 Task: Check the average views per listing of fence in the last 3 years.
Action: Mouse moved to (780, 188)
Screenshot: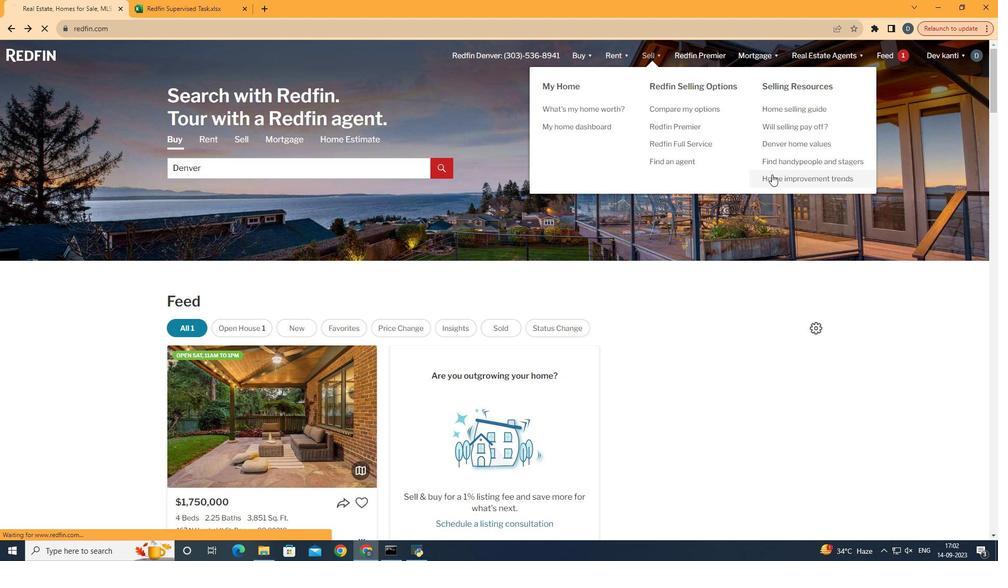 
Action: Mouse pressed left at (780, 188)
Screenshot: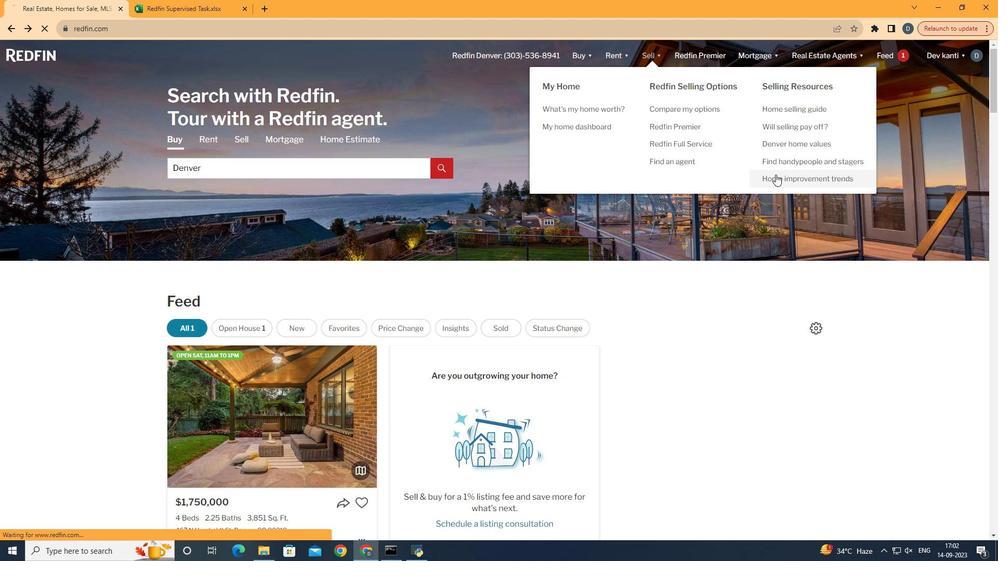 
Action: Mouse moved to (262, 202)
Screenshot: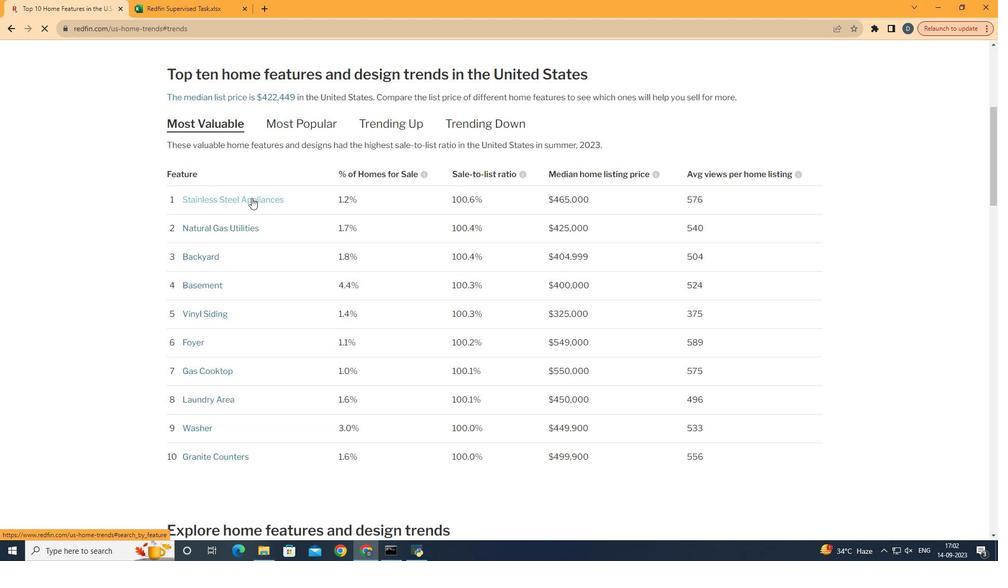 
Action: Mouse pressed left at (262, 202)
Screenshot: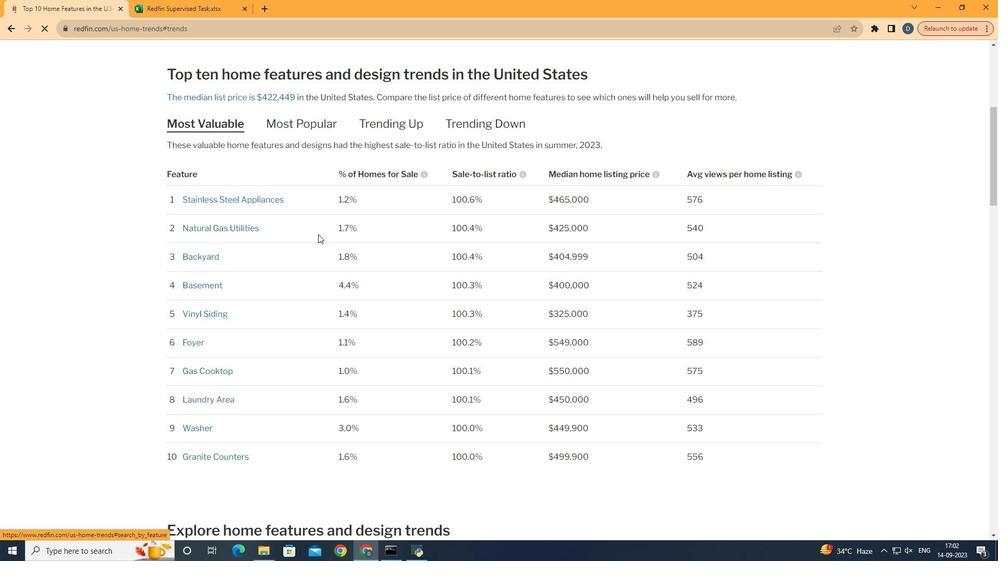 
Action: Mouse moved to (410, 245)
Screenshot: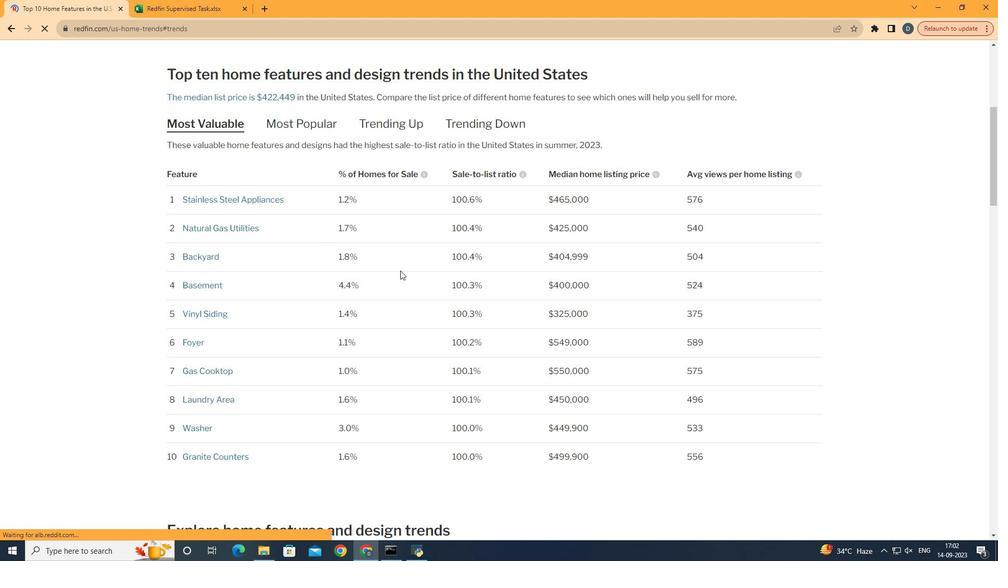 
Action: Mouse scrolled (410, 245) with delta (0, 0)
Screenshot: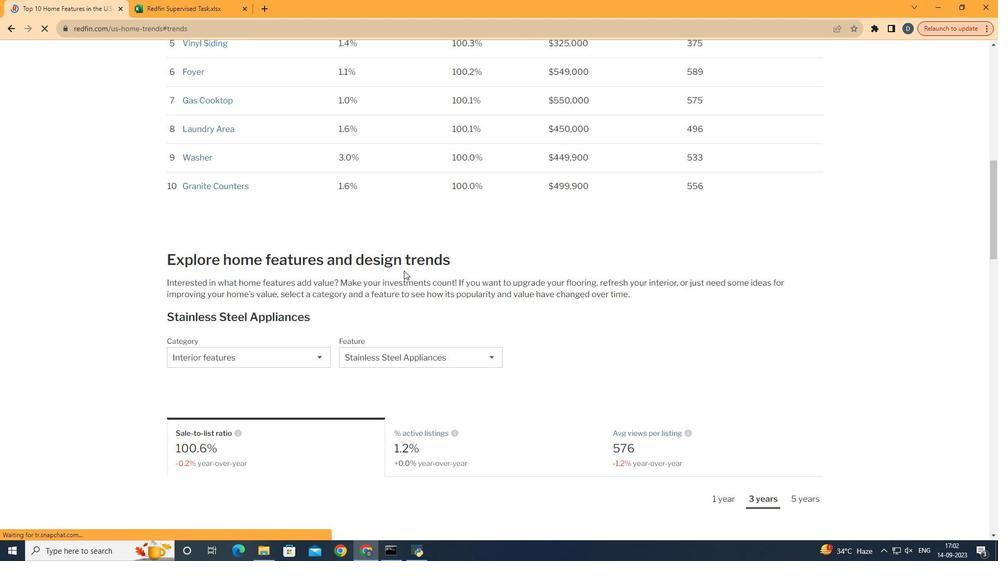 
Action: Mouse scrolled (410, 245) with delta (0, 0)
Screenshot: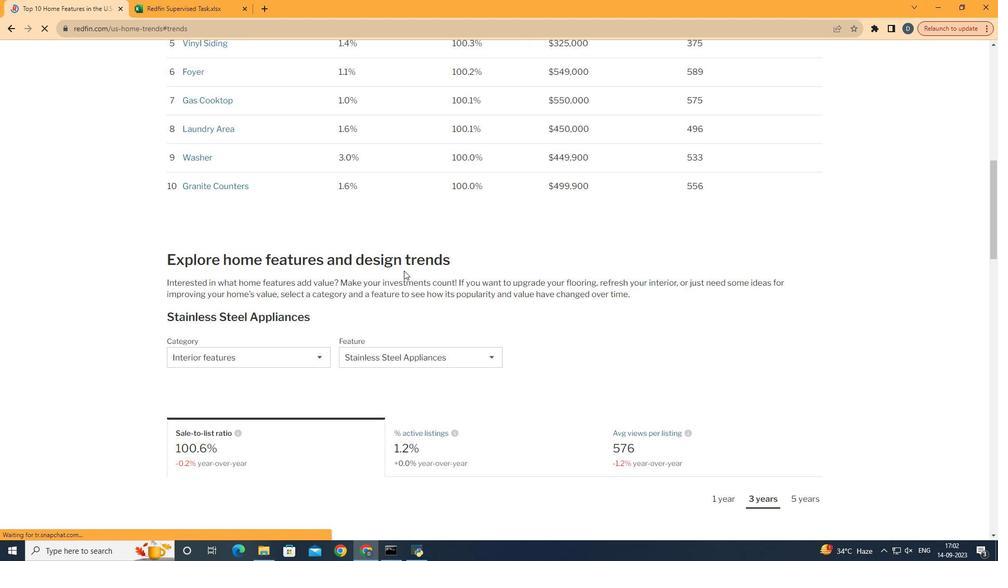 
Action: Mouse moved to (411, 245)
Screenshot: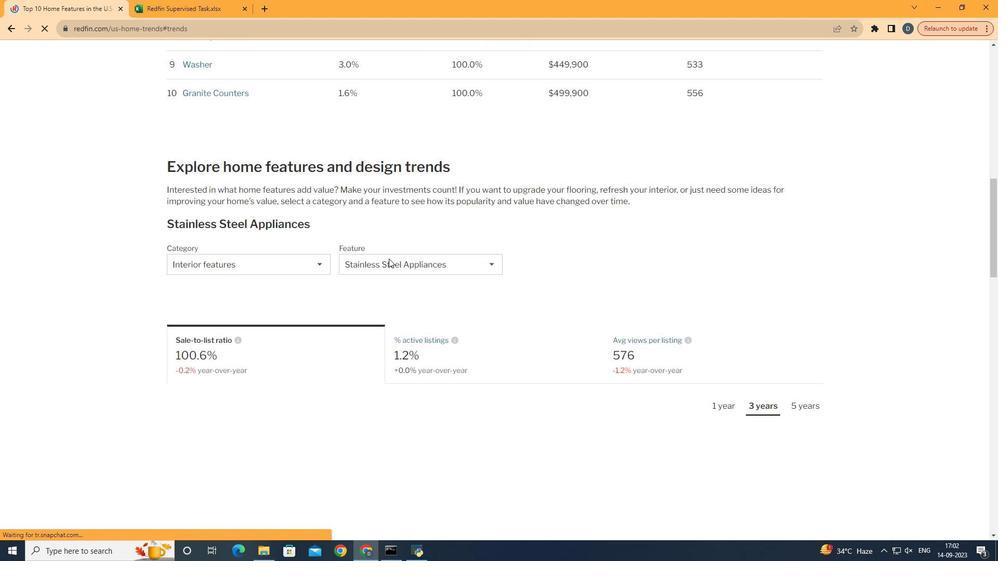 
Action: Mouse scrolled (411, 245) with delta (0, 0)
Screenshot: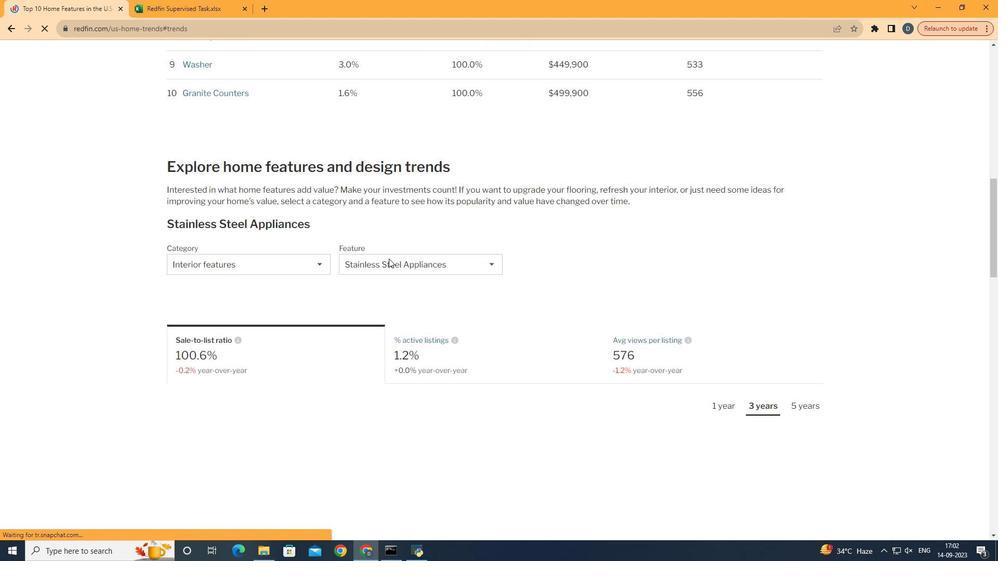 
Action: Mouse scrolled (411, 245) with delta (0, 0)
Screenshot: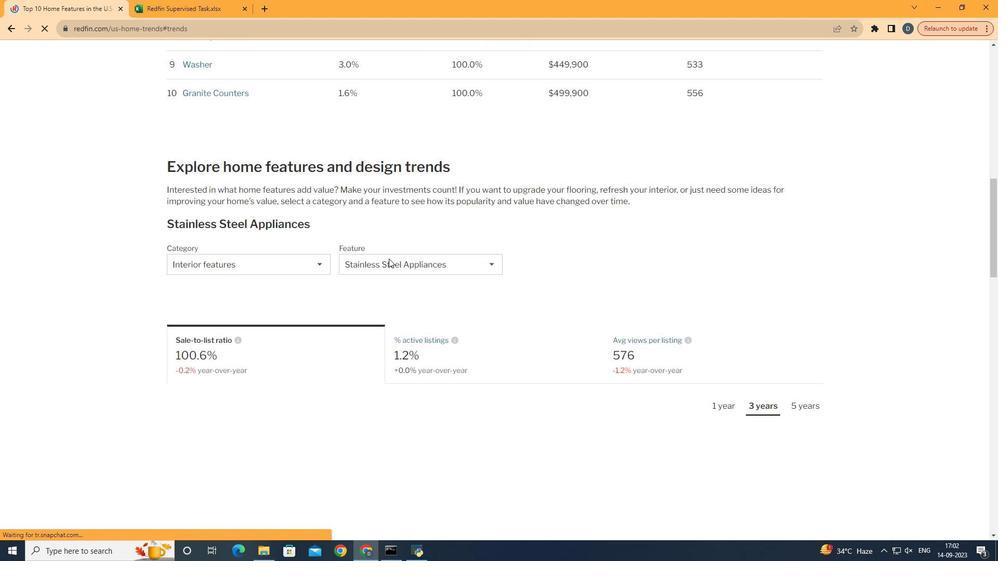
Action: Mouse moved to (412, 245)
Screenshot: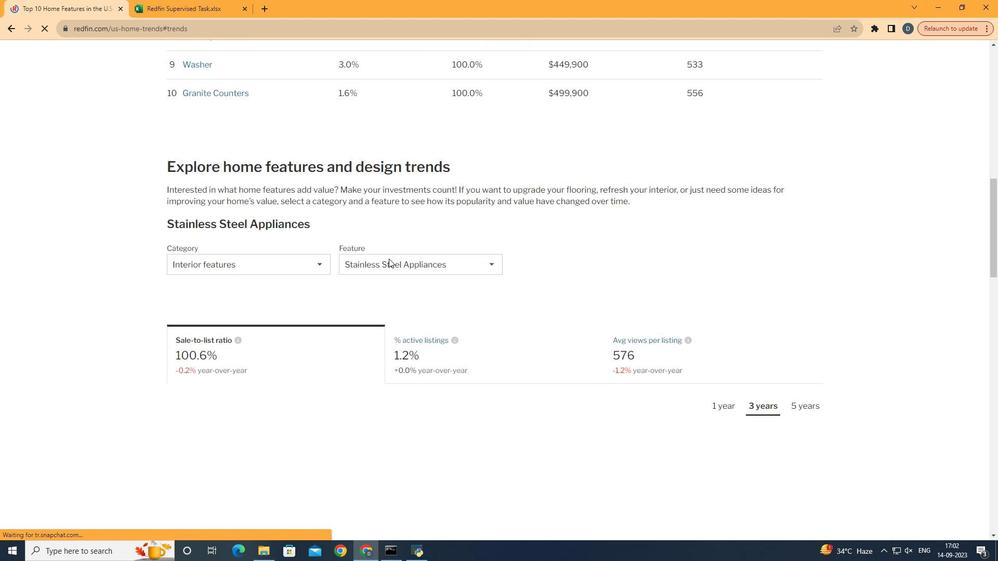 
Action: Mouse scrolled (412, 245) with delta (0, 0)
Screenshot: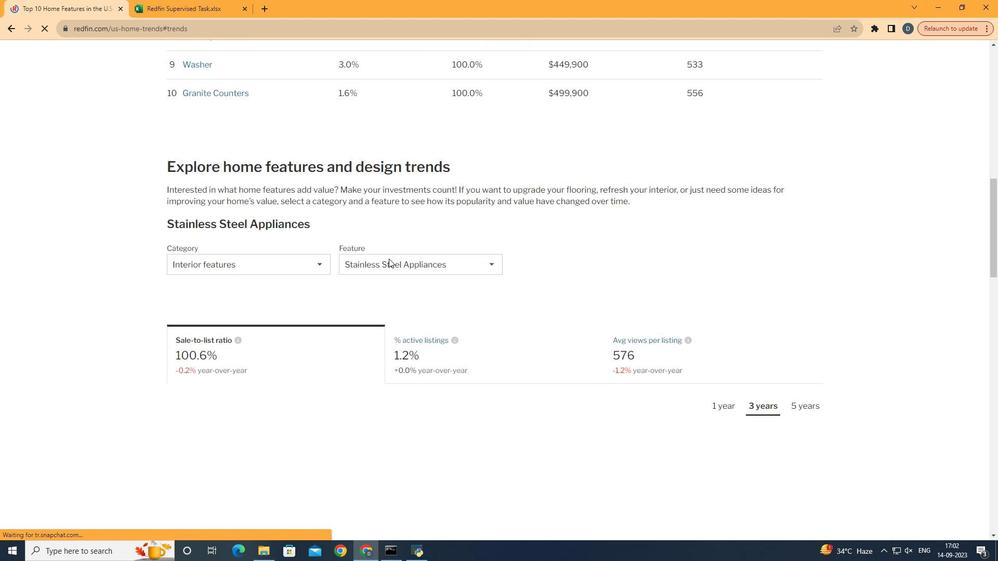 
Action: Mouse moved to (413, 245)
Screenshot: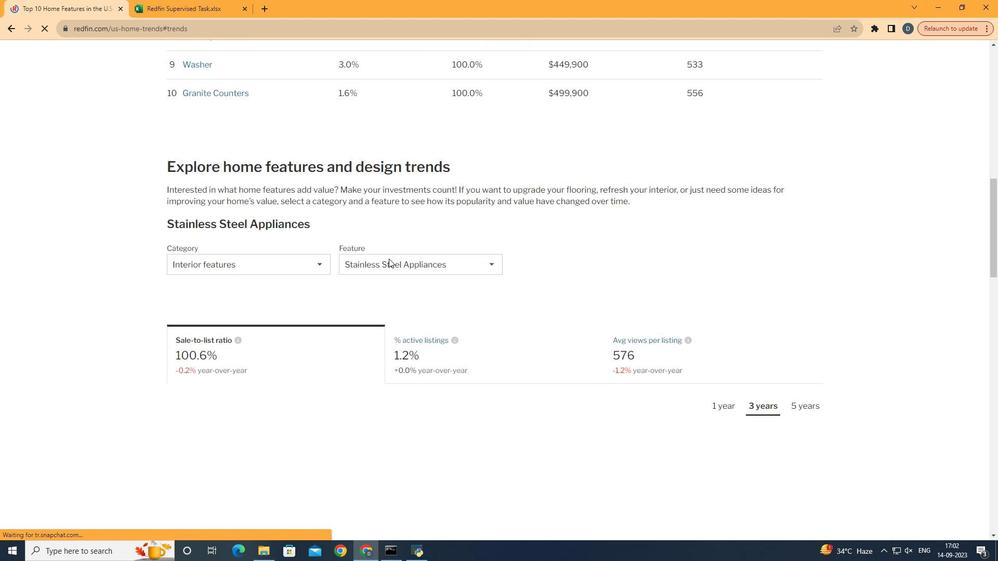 
Action: Mouse scrolled (413, 245) with delta (0, 0)
Screenshot: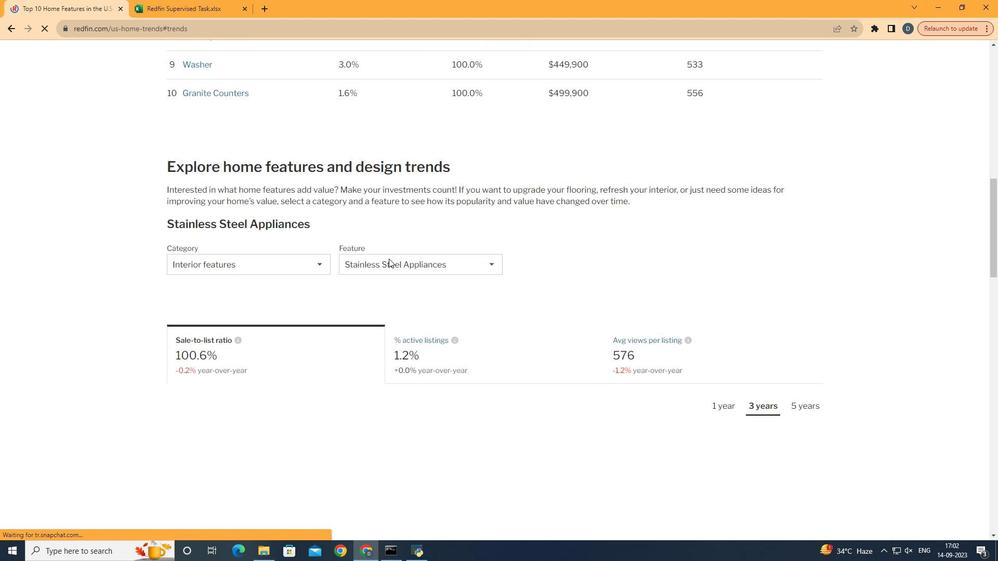 
Action: Mouse moved to (414, 245)
Screenshot: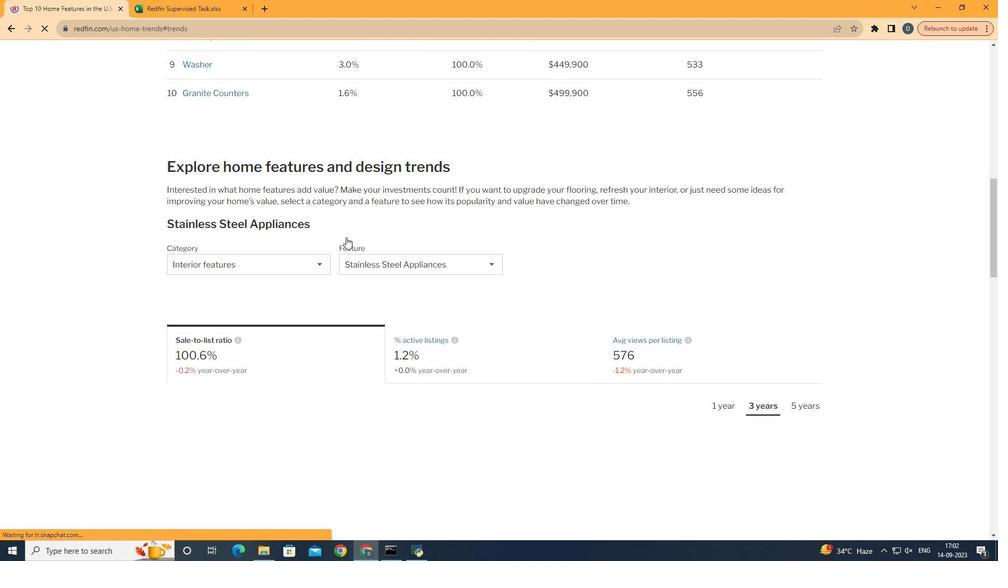 
Action: Mouse scrolled (414, 245) with delta (0, 0)
Screenshot: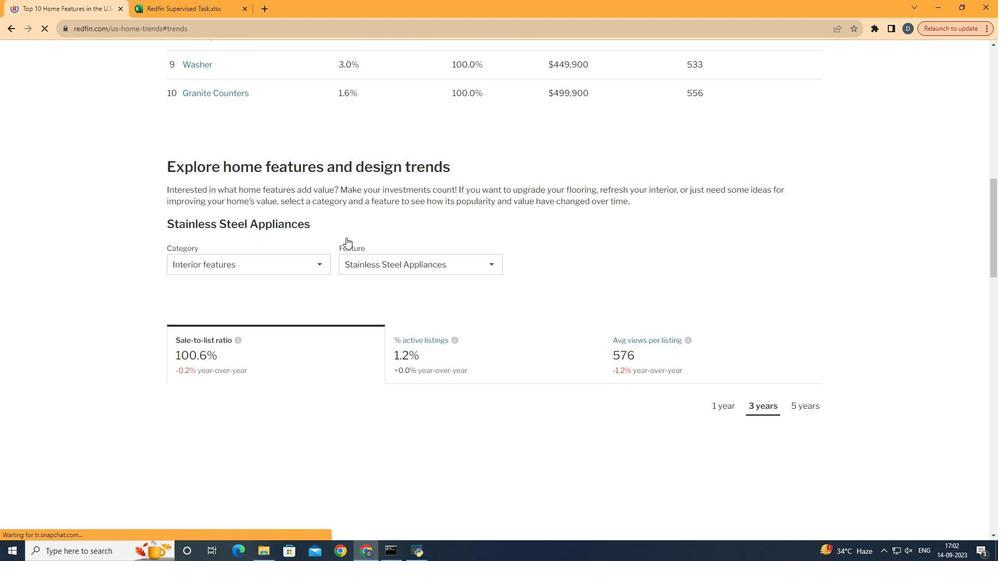 
Action: Mouse moved to (305, 238)
Screenshot: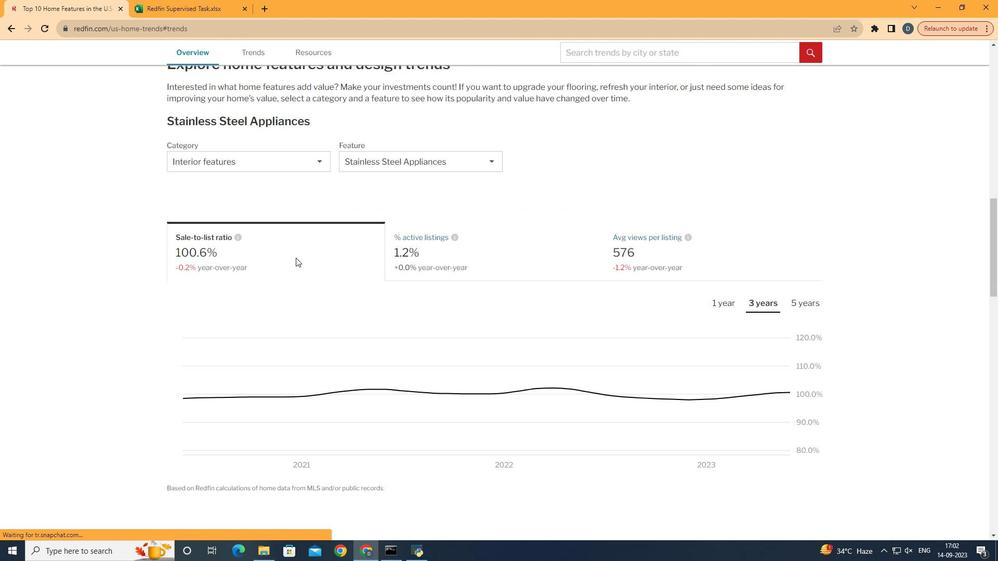 
Action: Mouse scrolled (305, 238) with delta (0, 0)
Screenshot: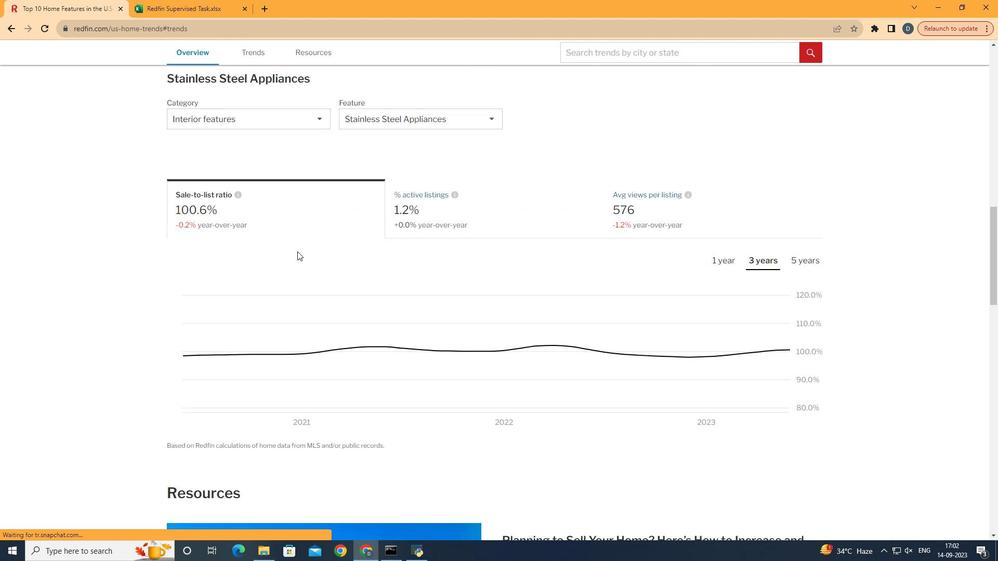 
Action: Mouse scrolled (305, 238) with delta (0, 0)
Screenshot: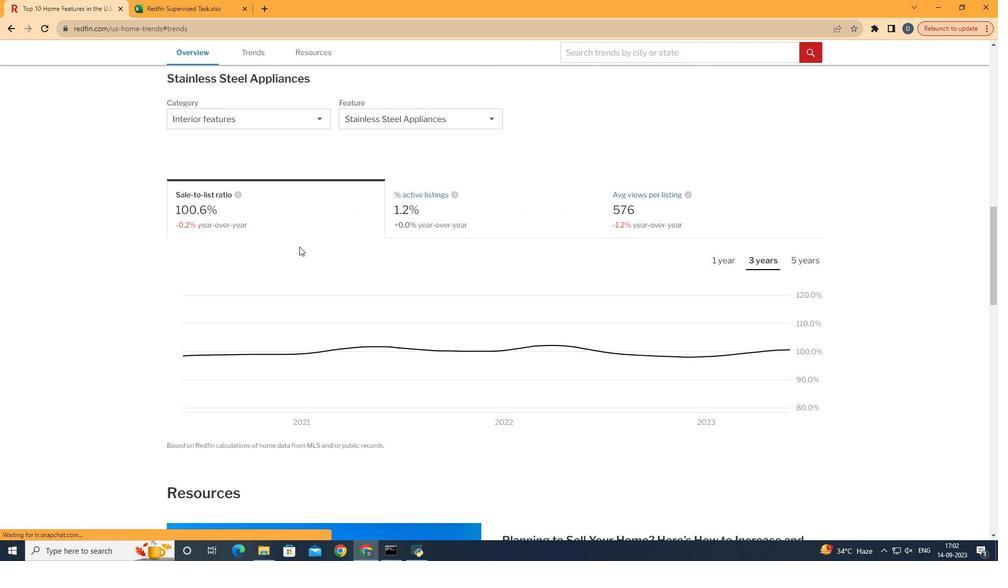 
Action: Mouse scrolled (305, 238) with delta (0, 0)
Screenshot: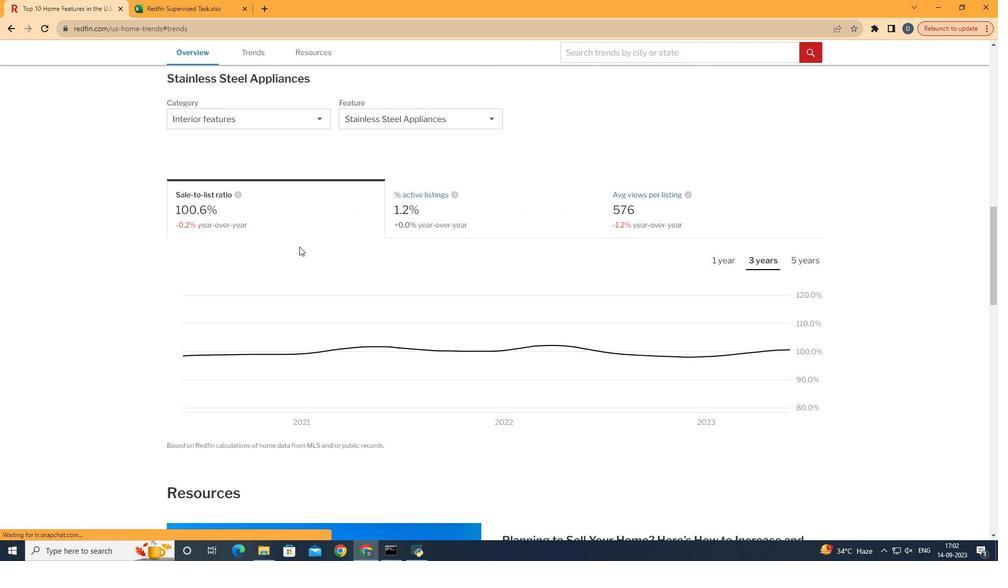 
Action: Mouse scrolled (305, 238) with delta (0, 0)
Screenshot: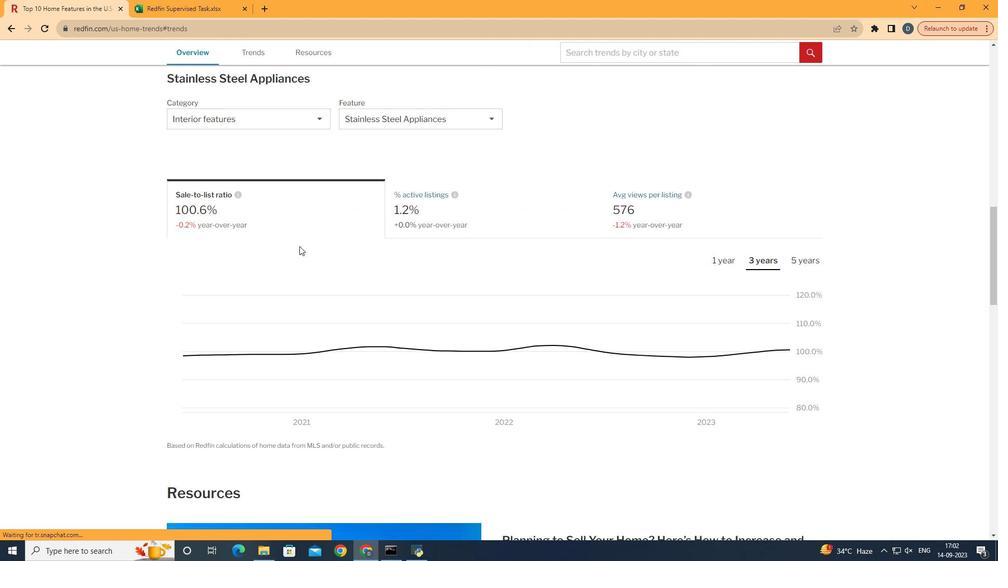 
Action: Mouse scrolled (305, 238) with delta (0, 0)
Screenshot: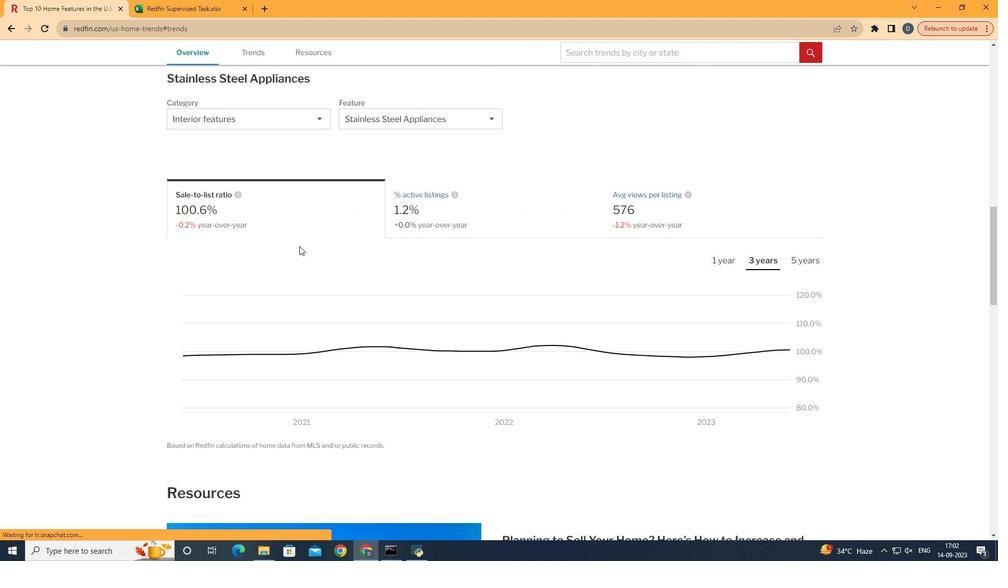 
Action: Mouse moved to (290, 189)
Screenshot: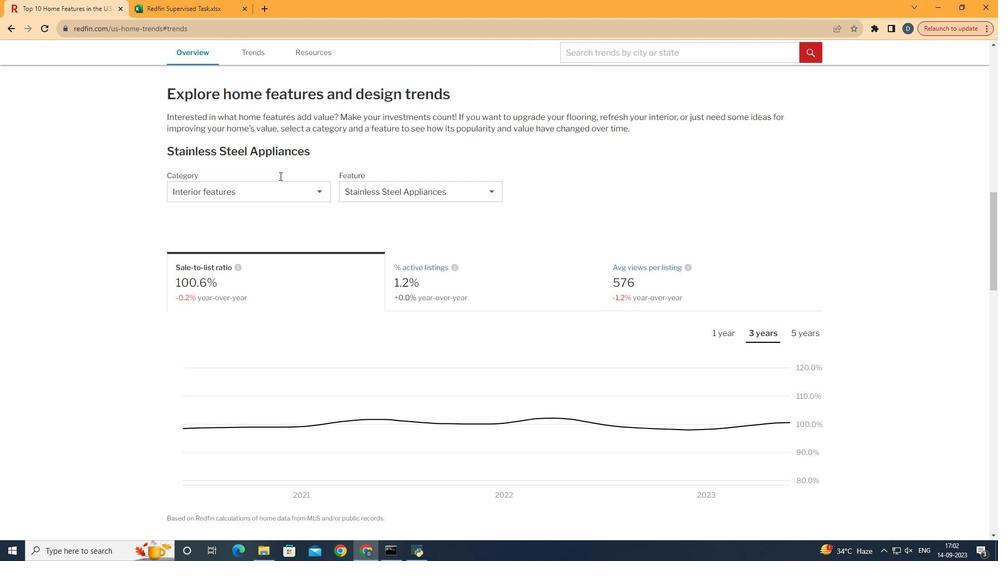 
Action: Mouse scrolled (290, 188) with delta (0, 0)
Screenshot: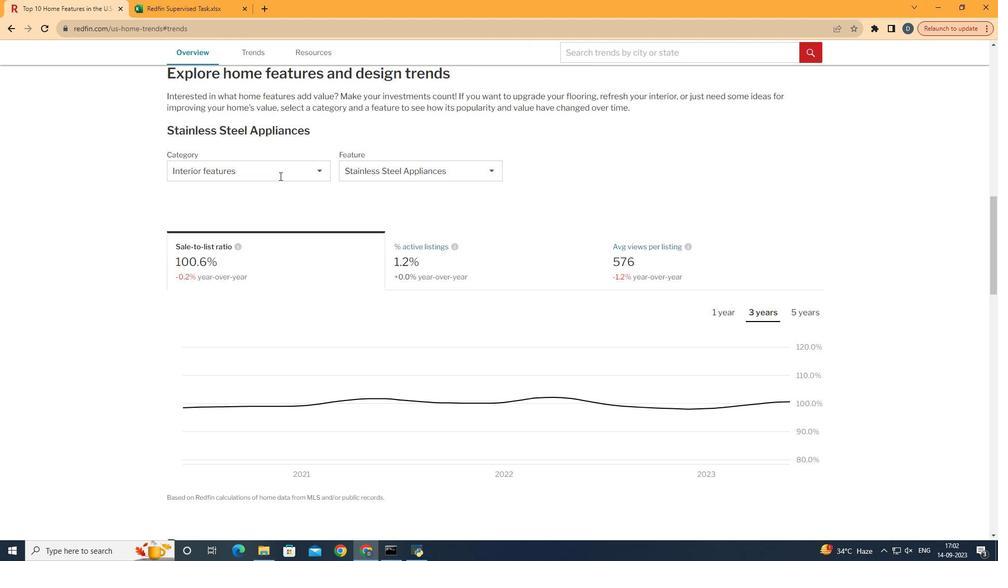 
Action: Mouse scrolled (290, 188) with delta (0, 0)
Screenshot: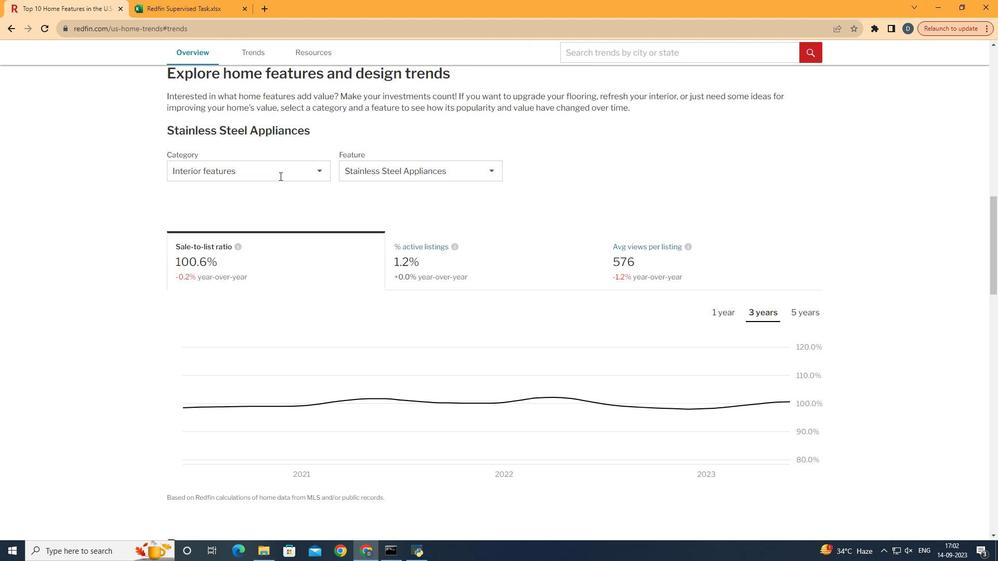 
Action: Mouse pressed left at (290, 189)
Screenshot: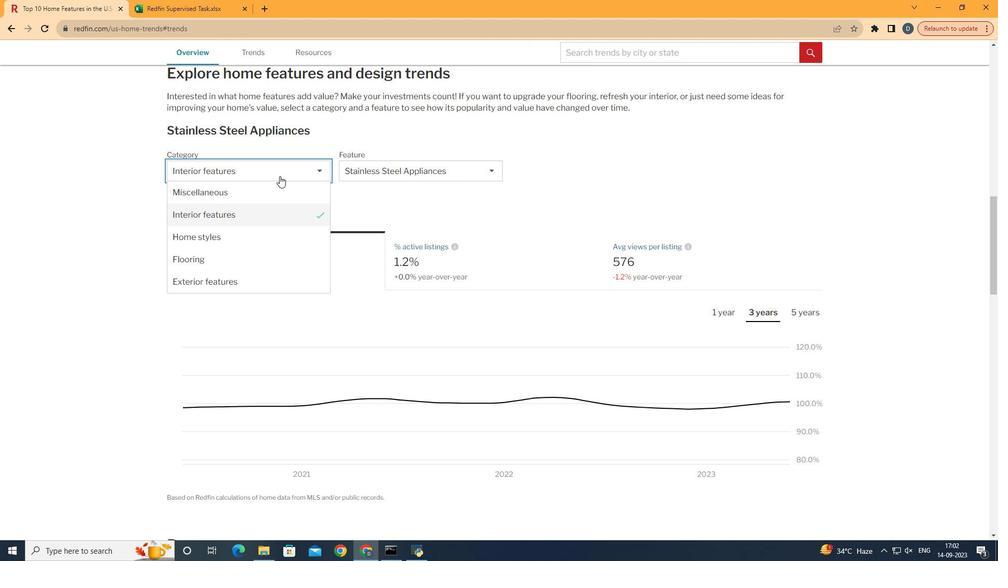 
Action: Mouse moved to (279, 251)
Screenshot: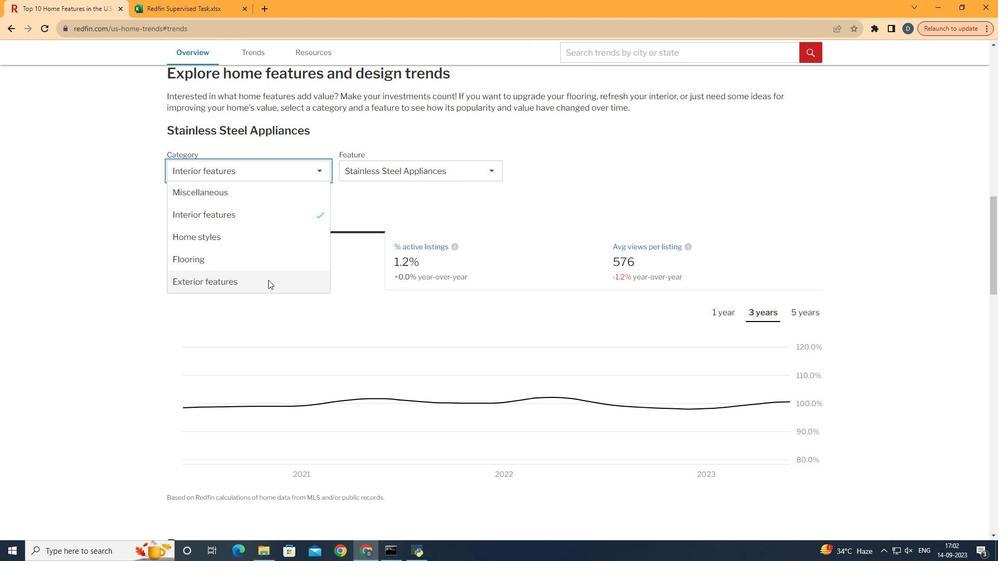 
Action: Mouse pressed left at (279, 251)
Screenshot: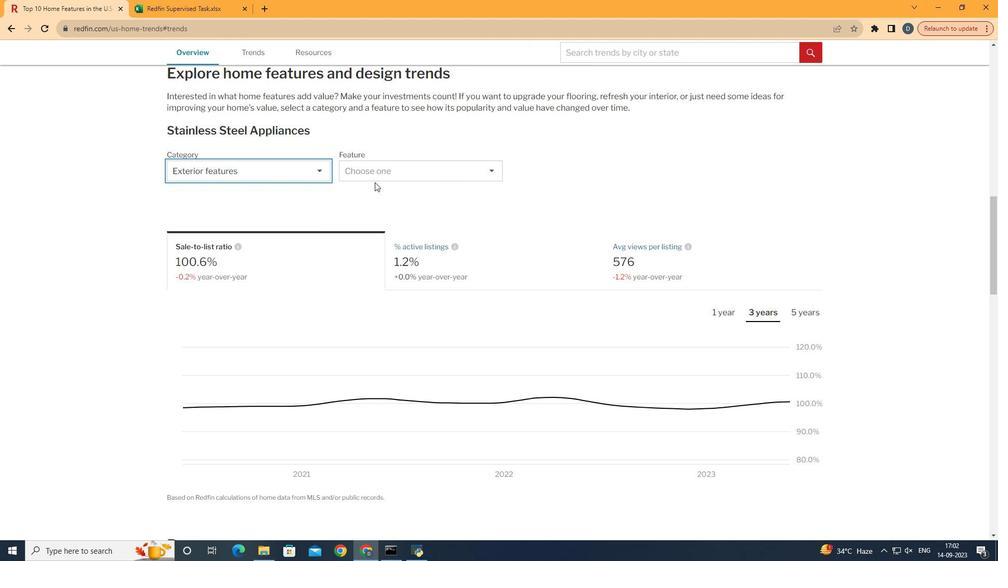 
Action: Mouse moved to (403, 184)
Screenshot: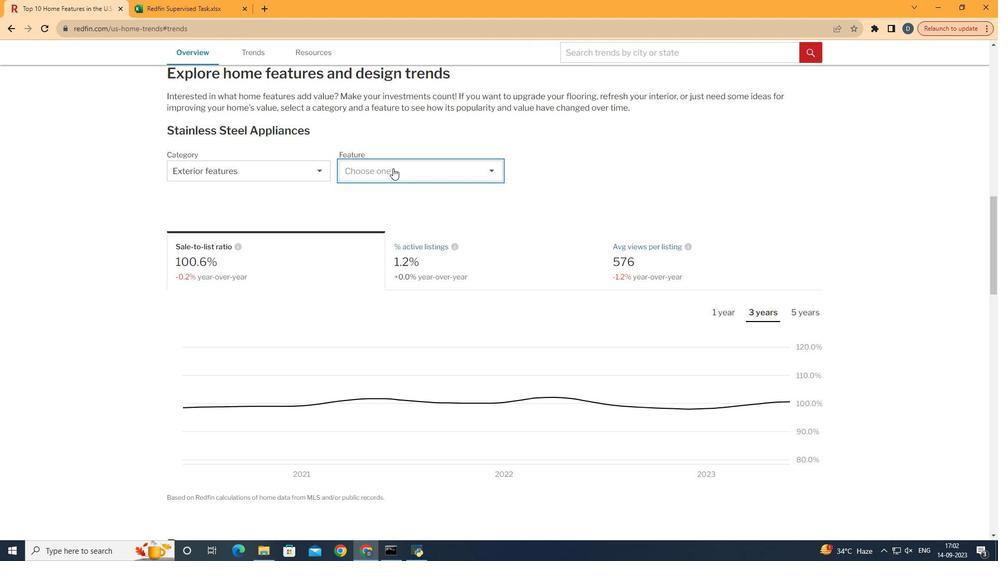 
Action: Mouse pressed left at (403, 184)
Screenshot: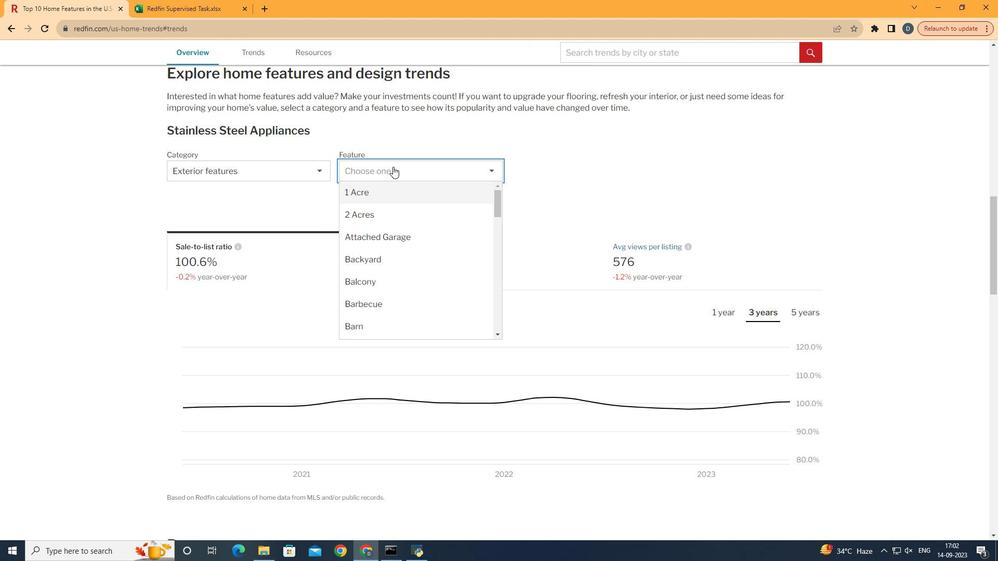 
Action: Mouse moved to (433, 261)
Screenshot: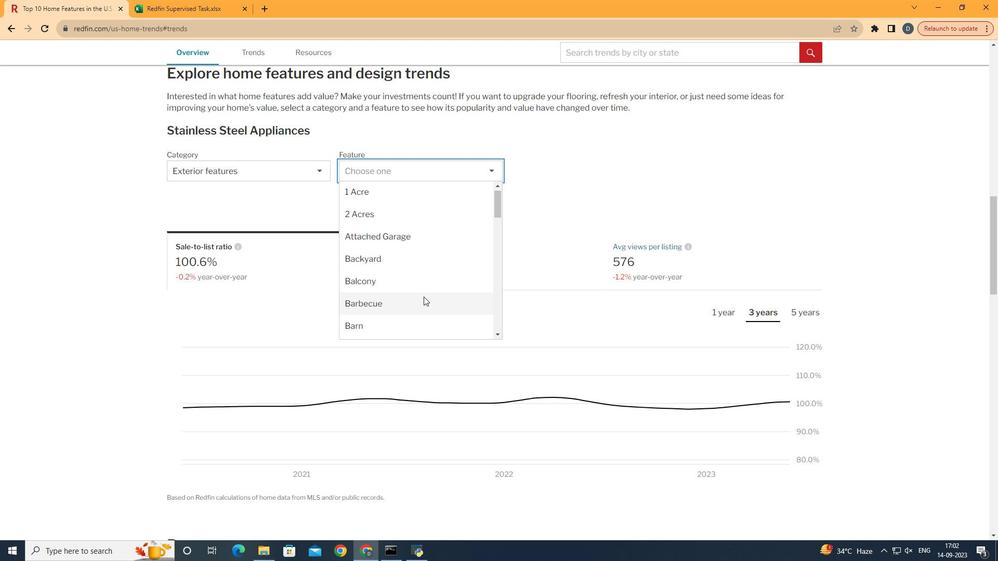 
Action: Mouse scrolled (433, 260) with delta (0, 0)
Screenshot: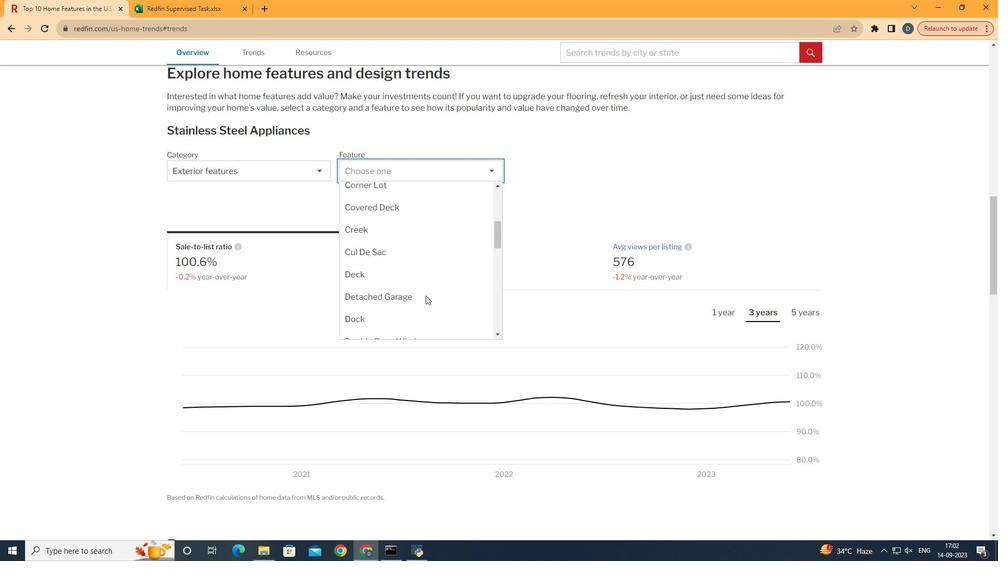 
Action: Mouse scrolled (433, 260) with delta (0, 0)
Screenshot: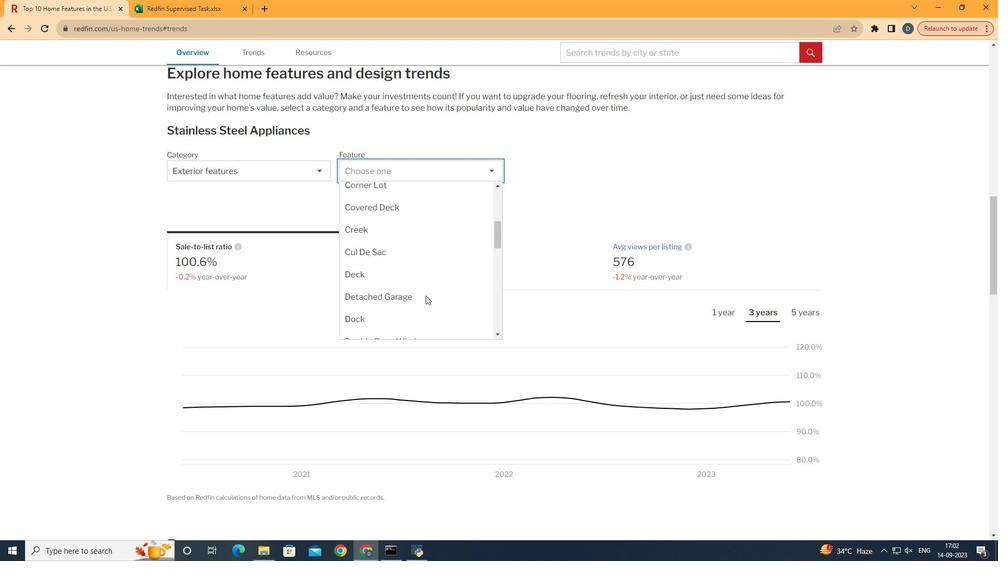 
Action: Mouse scrolled (433, 260) with delta (0, 0)
Screenshot: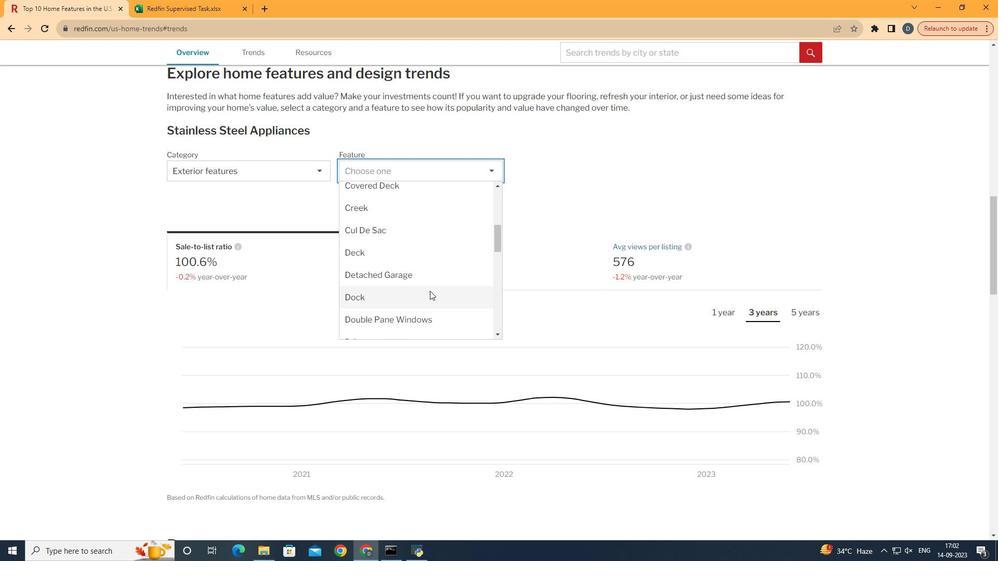 
Action: Mouse scrolled (433, 260) with delta (0, 0)
Screenshot: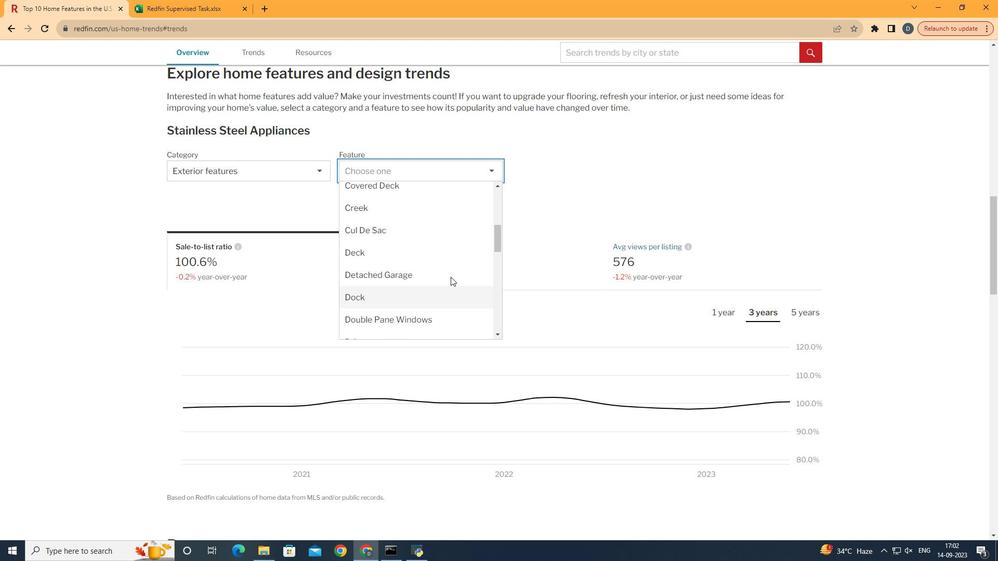 
Action: Mouse moved to (458, 239)
Screenshot: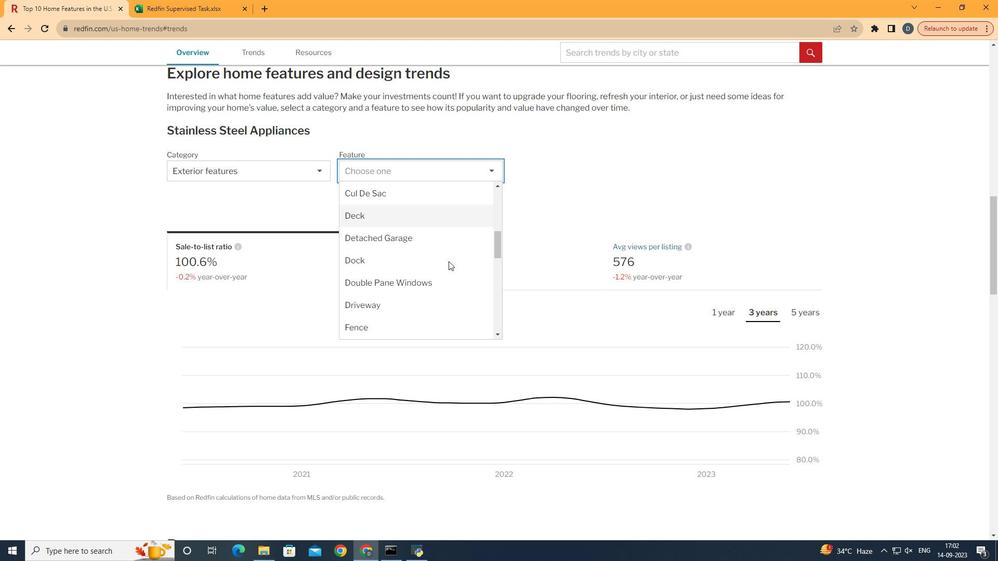 
Action: Mouse scrolled (458, 239) with delta (0, 0)
Screenshot: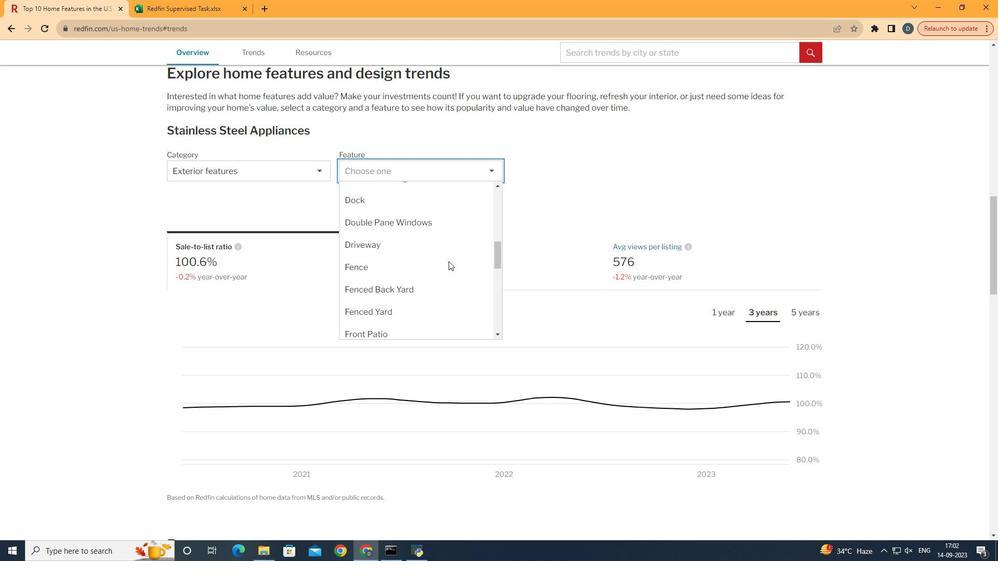 
Action: Mouse scrolled (458, 239) with delta (0, 0)
Screenshot: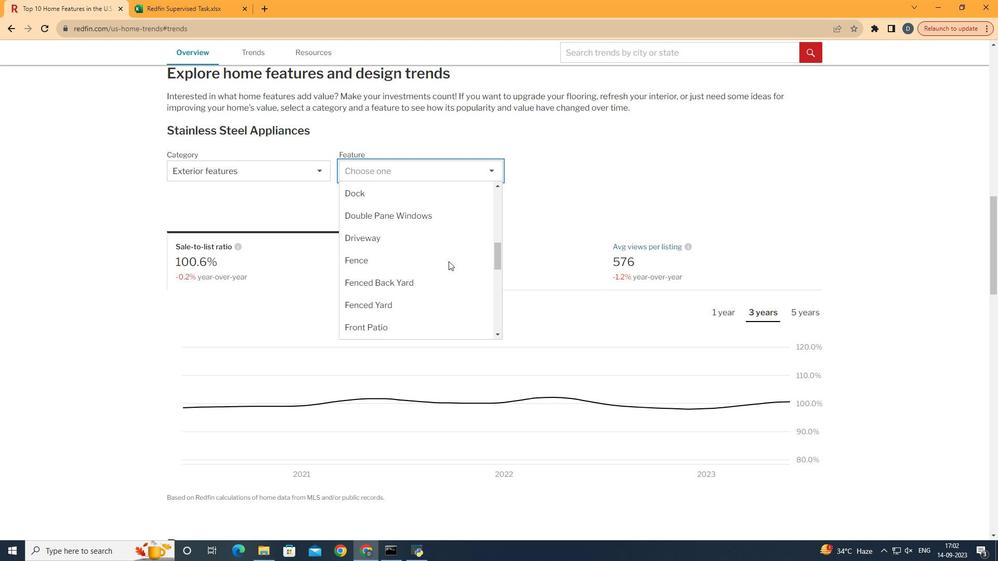 
Action: Mouse moved to (436, 243)
Screenshot: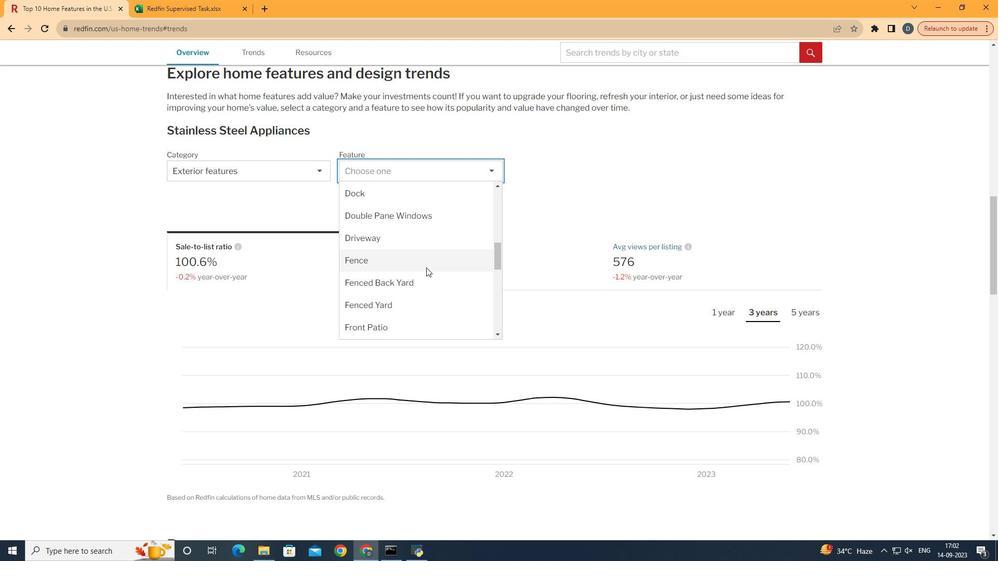 
Action: Mouse pressed left at (436, 243)
Screenshot: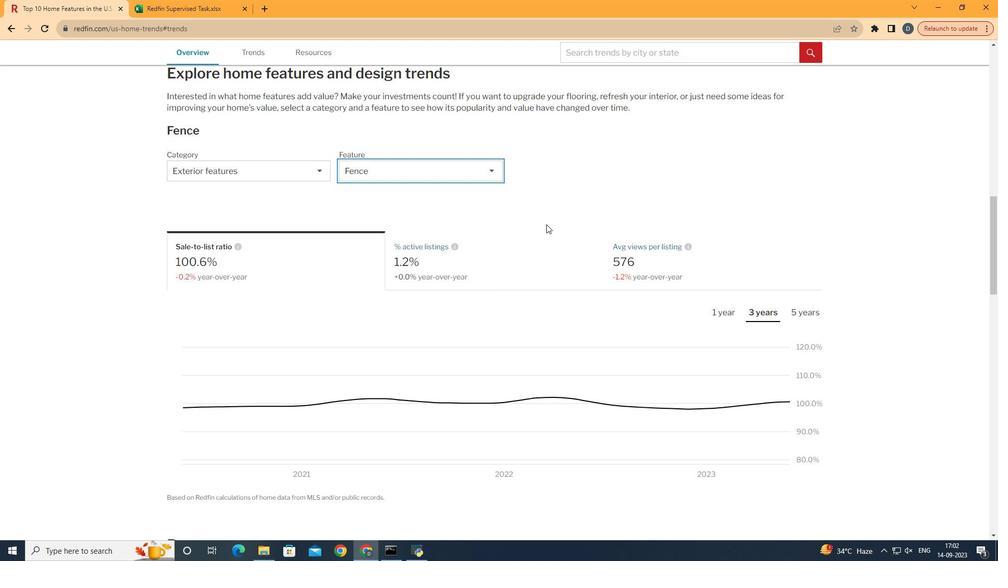 
Action: Mouse moved to (570, 213)
Screenshot: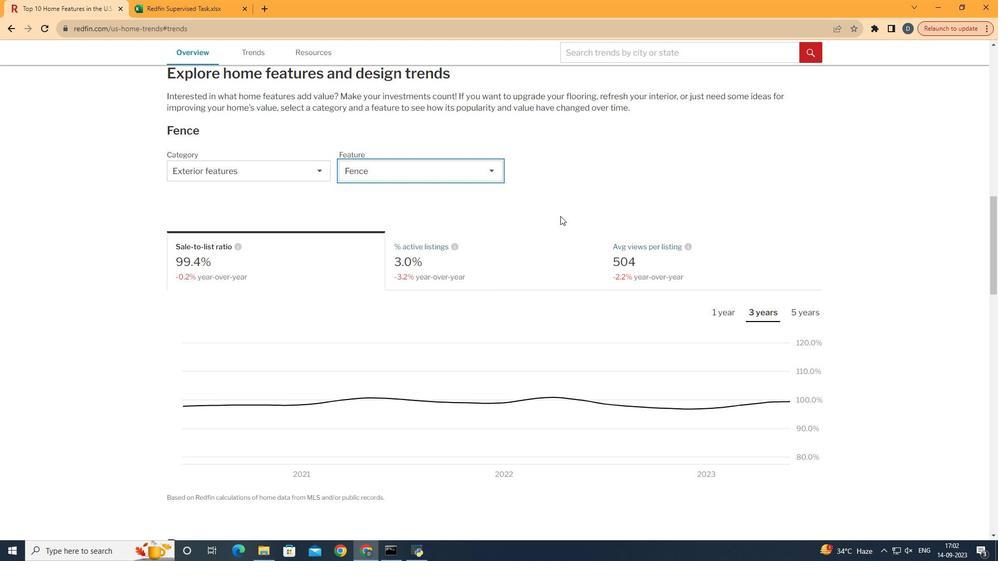 
Action: Mouse scrolled (570, 212) with delta (0, 0)
Screenshot: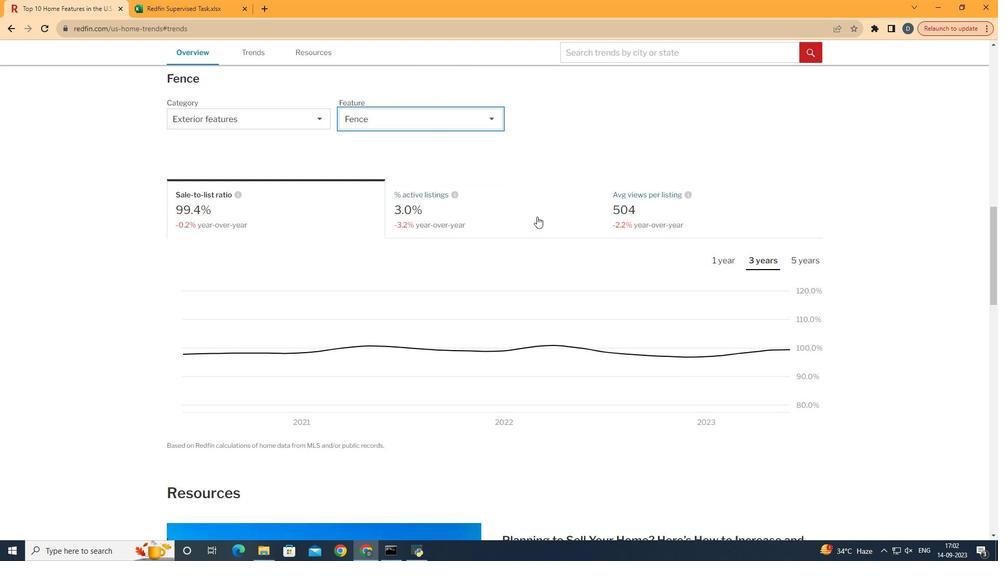 
Action: Mouse moved to (658, 205)
Screenshot: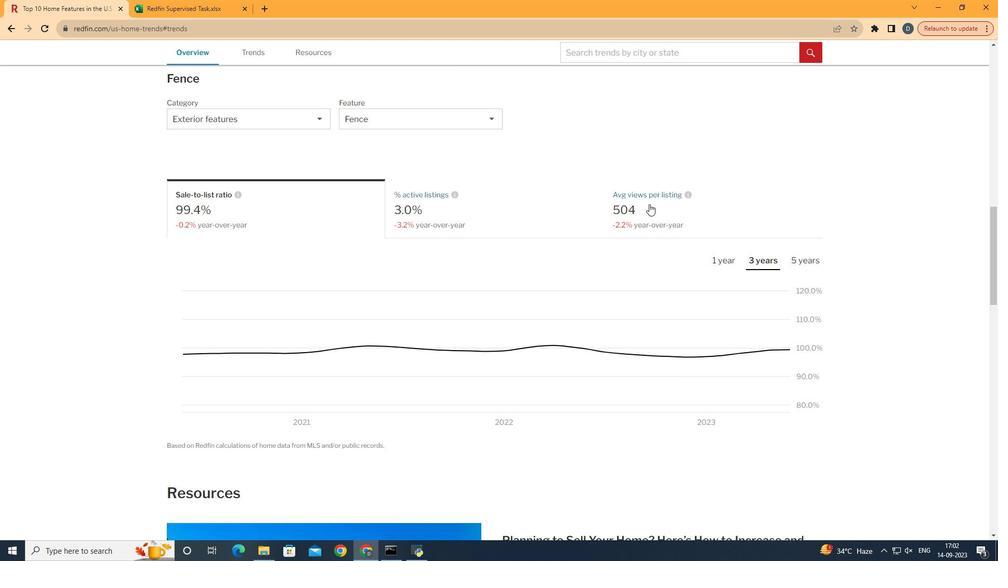
Action: Mouse pressed left at (658, 205)
Screenshot: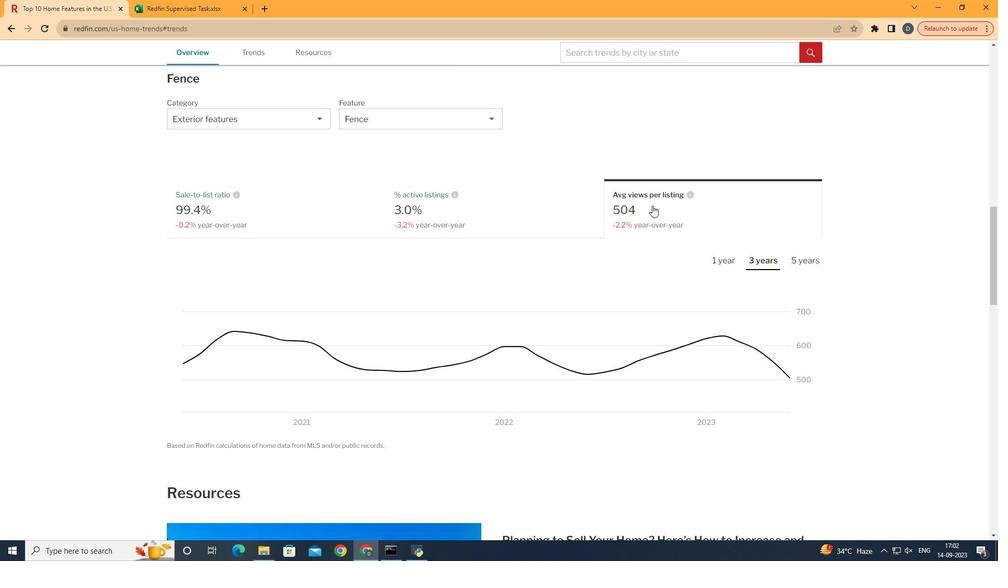 
Action: Mouse moved to (776, 239)
Screenshot: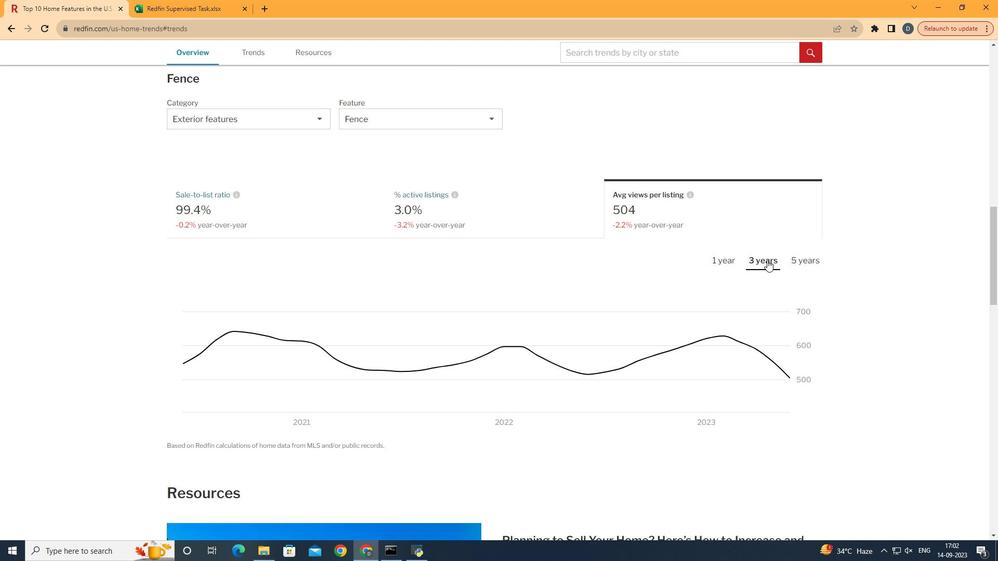 
Action: Mouse pressed left at (776, 239)
Screenshot: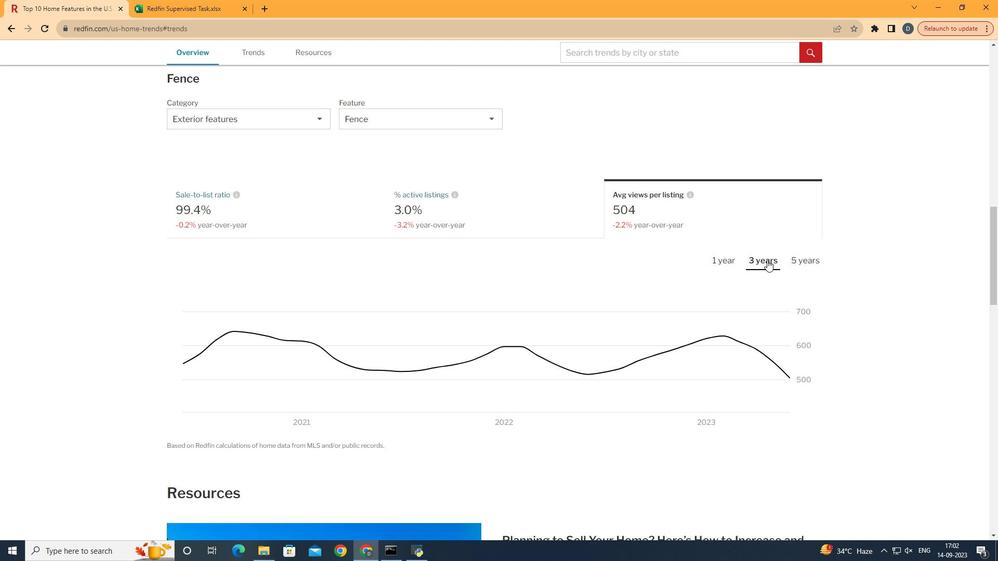
